 Task: Create an event for the project kickoff meeting.
Action: Mouse moved to (393, 245)
Screenshot: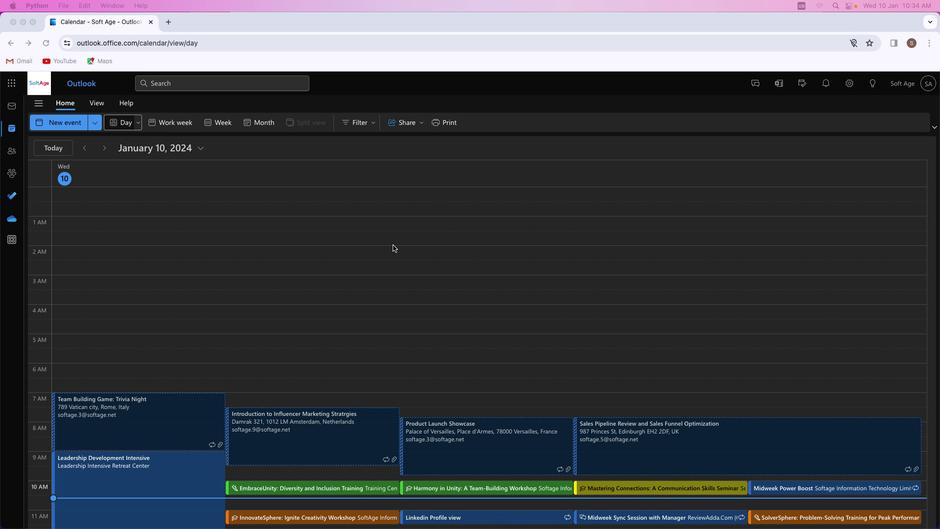 
Action: Mouse pressed left at (393, 245)
Screenshot: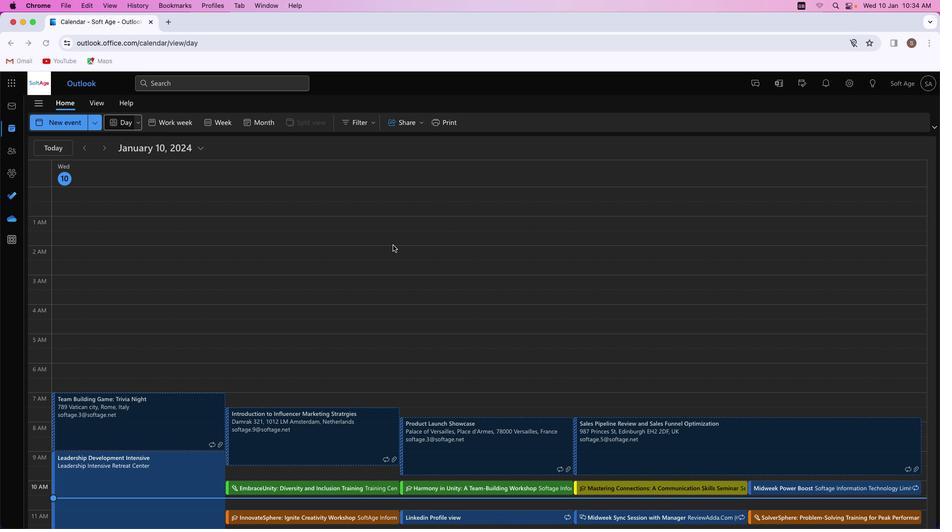 
Action: Mouse moved to (58, 125)
Screenshot: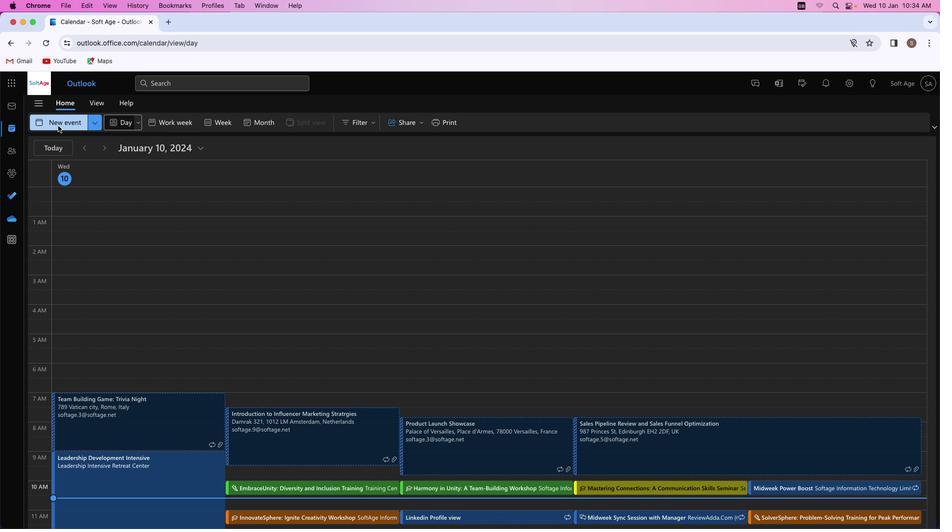 
Action: Mouse pressed left at (58, 125)
Screenshot: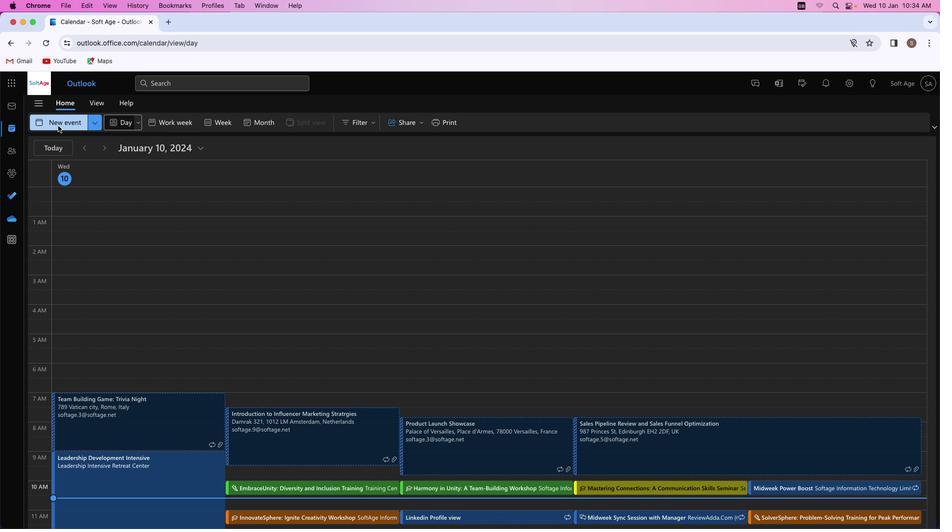 
Action: Mouse moved to (281, 184)
Screenshot: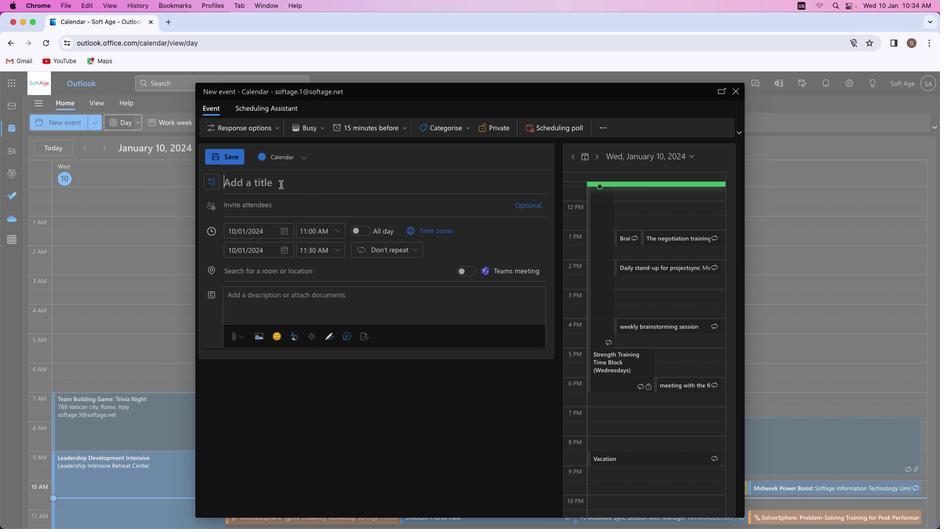 
Action: Mouse pressed left at (281, 184)
Screenshot: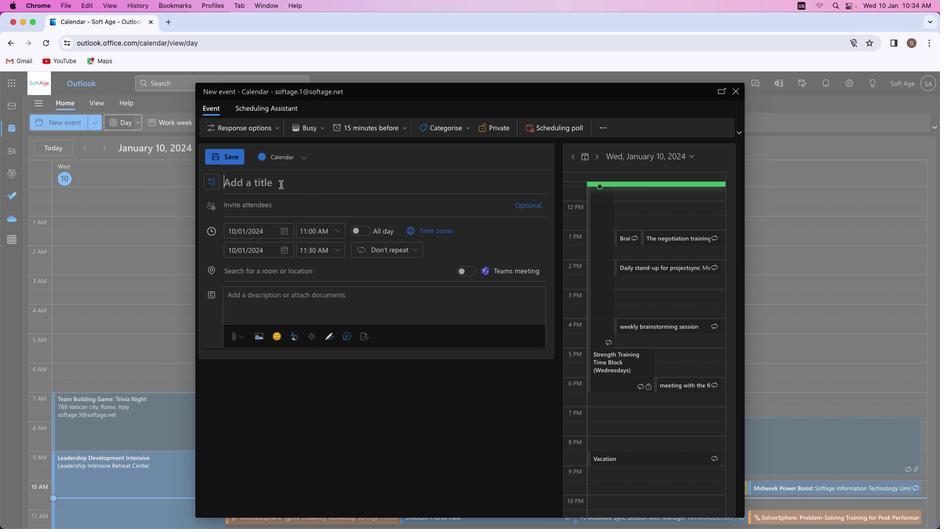 
Action: Mouse moved to (281, 184)
Screenshot: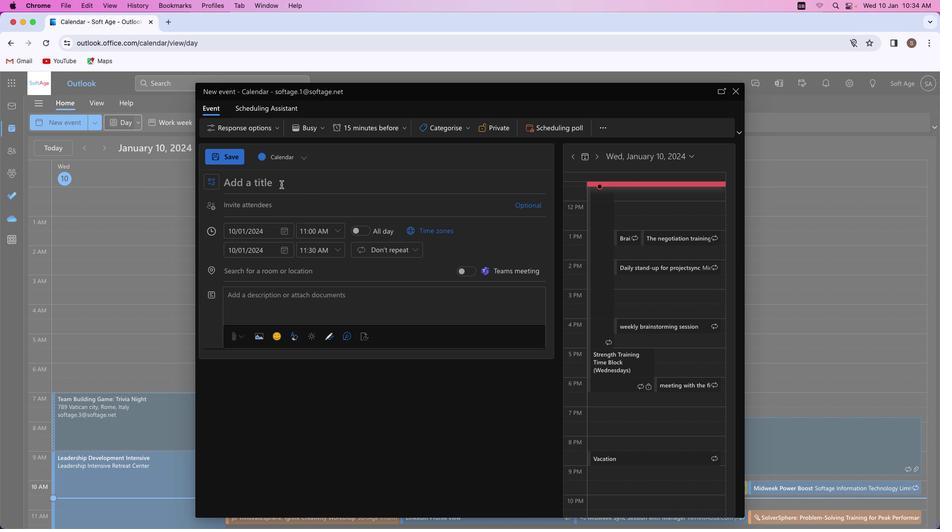 
Action: Key pressed Key.shift'P''r''o''j''e''c''t'Key.spaceKey.shift_r'P''r''o''p''e''l'Key.shift_r':'Key.spaceKey.shift_r'K''i''c''k''o''f''f'Key.spaceKey.shift'E''x''c''e''l''l''e''n''c''e'Key.spaceKey.shift'S''u''m''m''i''t'
Screenshot: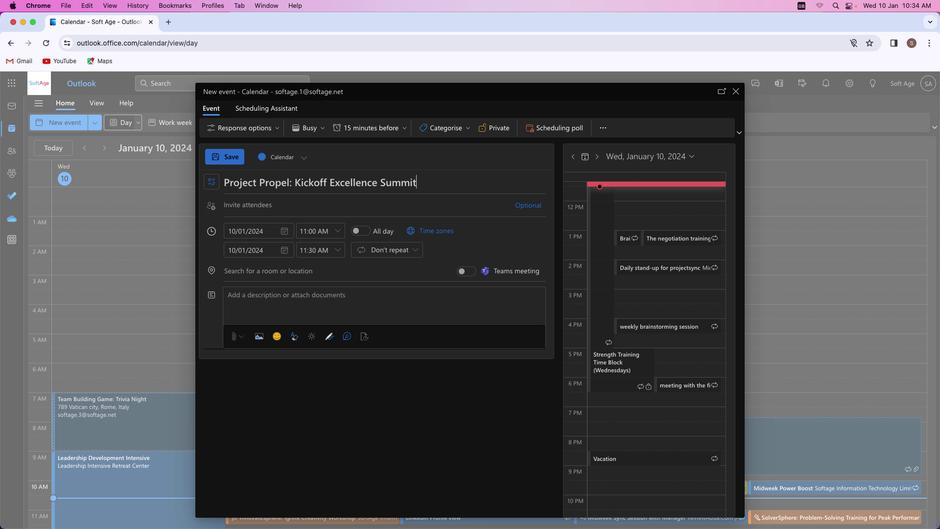 
Action: Mouse moved to (269, 206)
Screenshot: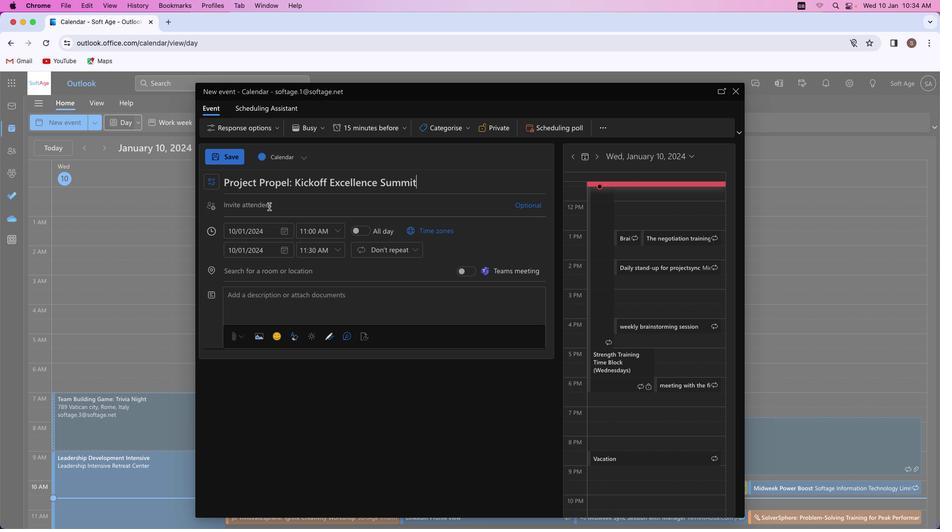 
Action: Mouse pressed left at (269, 206)
Screenshot: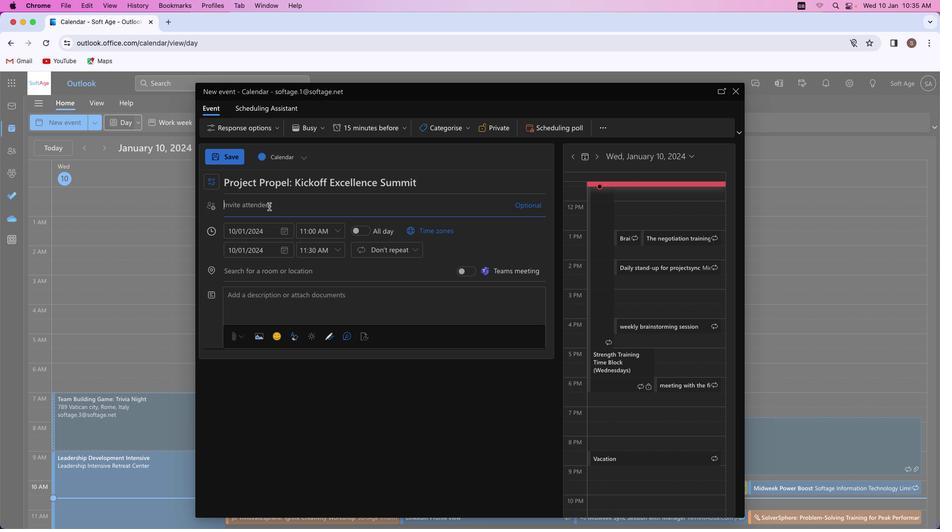 
Action: Key pressed Key.shift'A''k''a''s''h''r''a''j''p''u''t'Key.shift'@''o''u''t''l''o''o''k''.''v'Key.backspace'c''o''m'
Screenshot: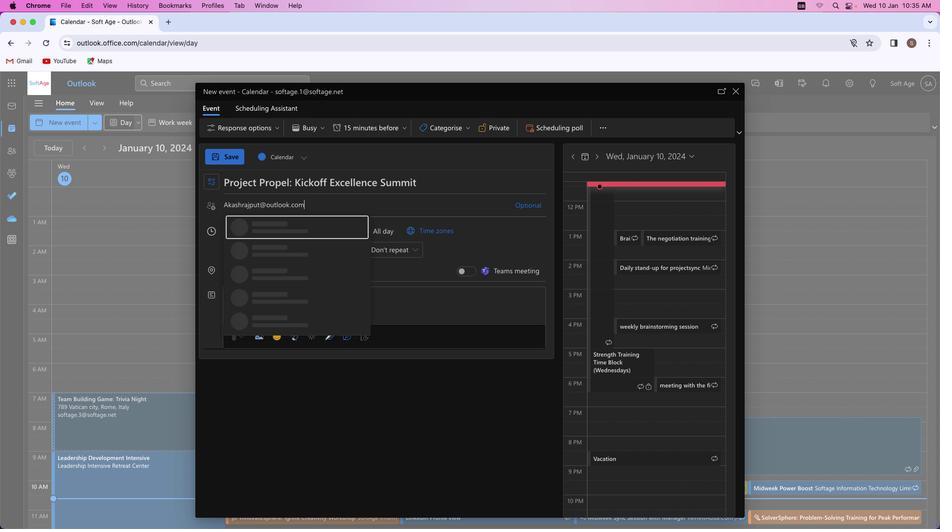 
Action: Mouse moved to (299, 221)
Screenshot: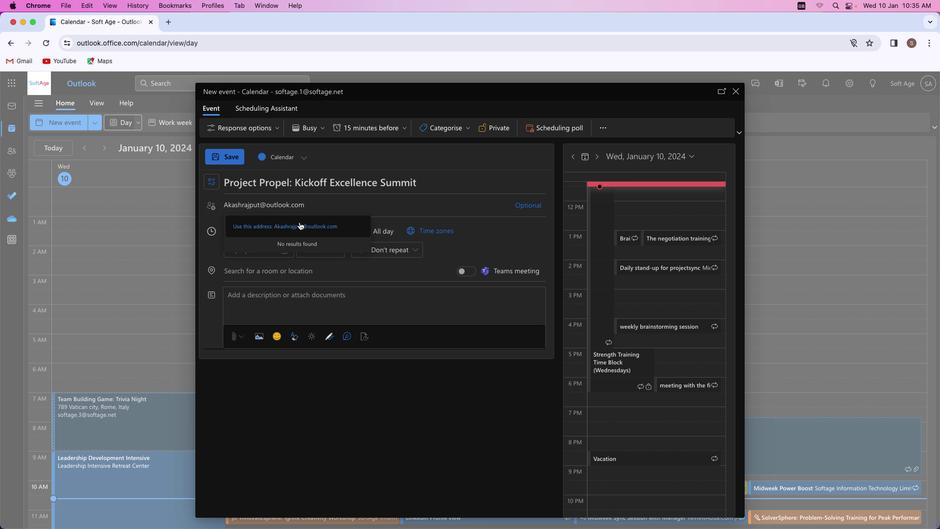 
Action: Mouse pressed left at (299, 221)
Screenshot: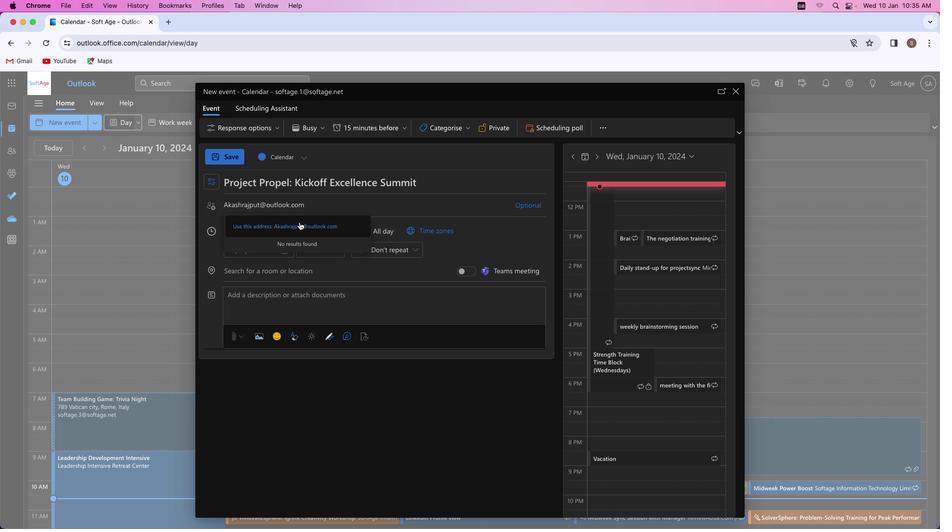 
Action: Mouse moved to (354, 228)
Screenshot: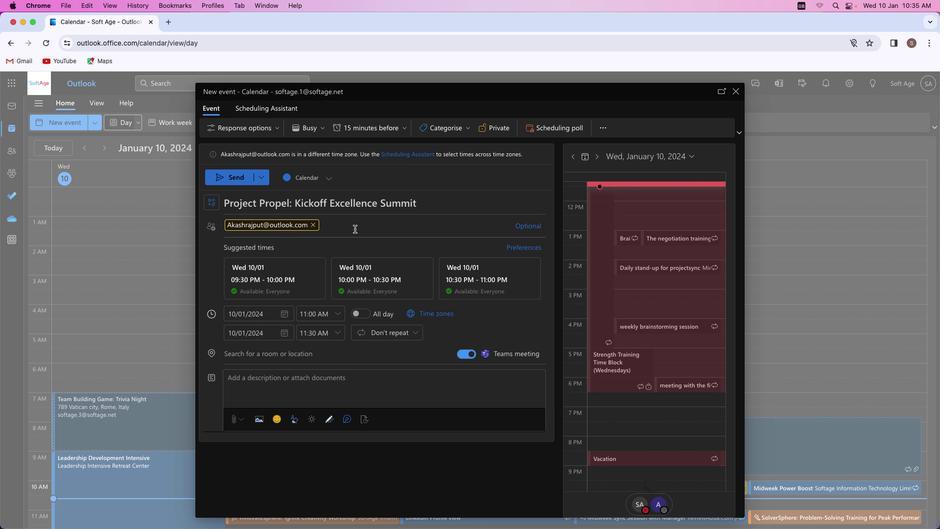 
Action: Key pressed 's''h''i''v''a''m''y''a''d''a''v''s''m'Key.shift'@'Key.left'4''1'Key.rightKey.right'o''u''t''l''o''o''k''.''c''o''m'
Screenshot: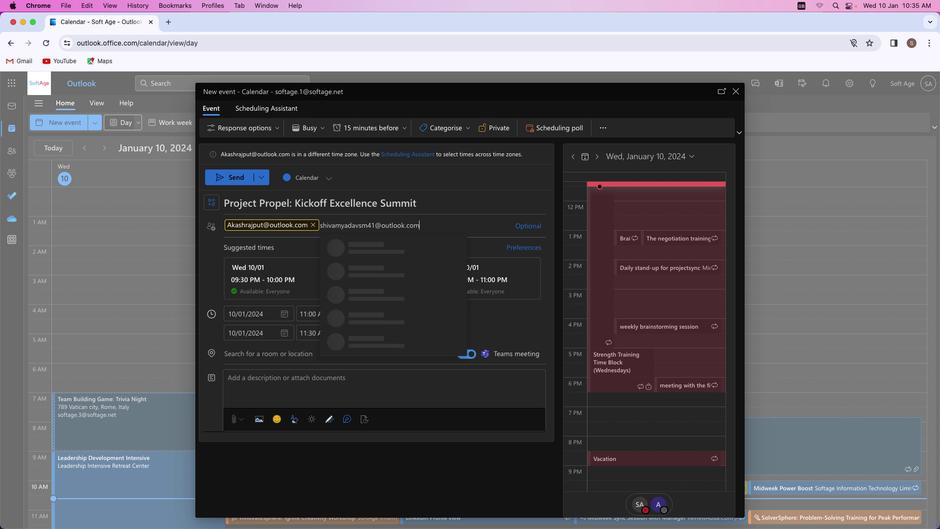 
Action: Mouse moved to (406, 241)
Screenshot: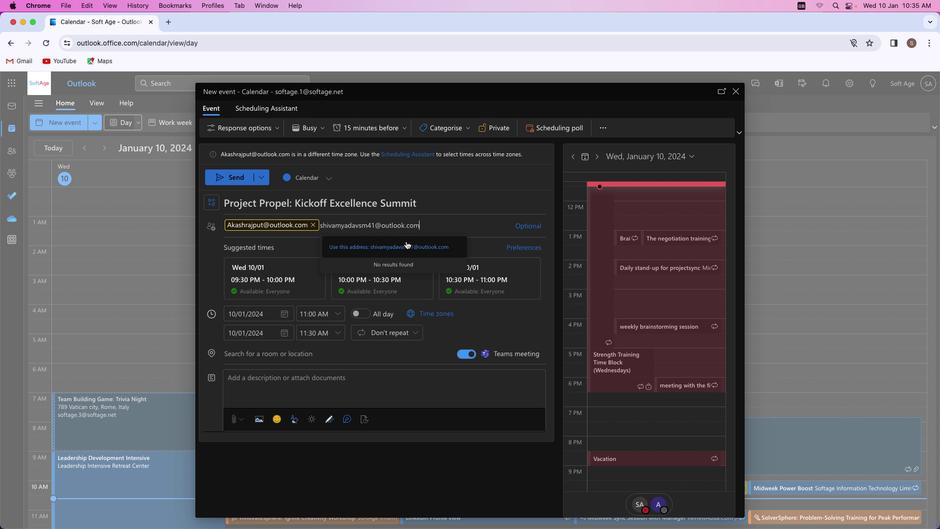 
Action: Mouse pressed left at (406, 241)
Screenshot: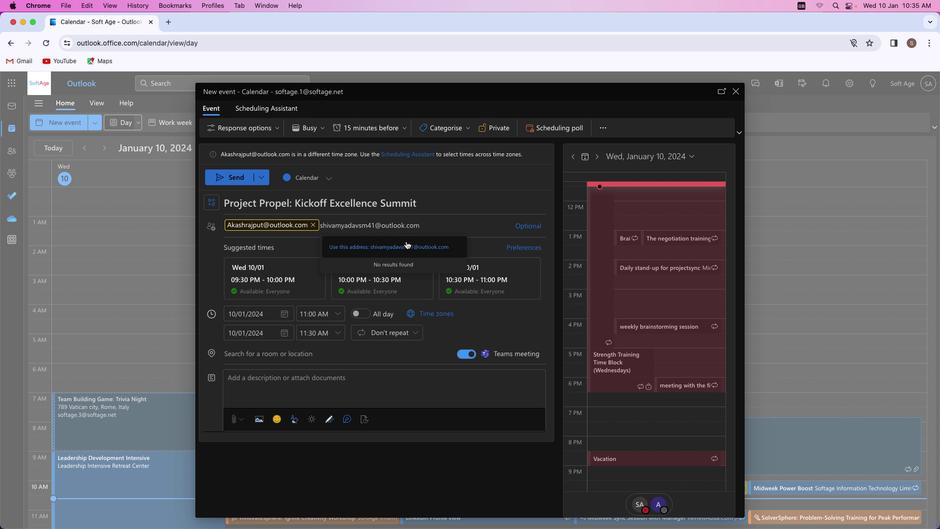 
Action: Mouse moved to (276, 362)
Screenshot: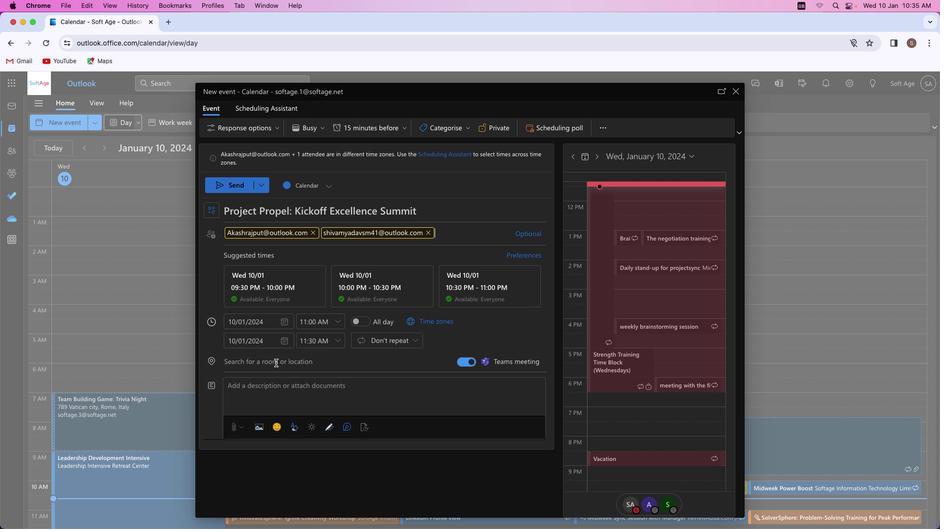 
Action: Mouse pressed left at (276, 362)
Screenshot: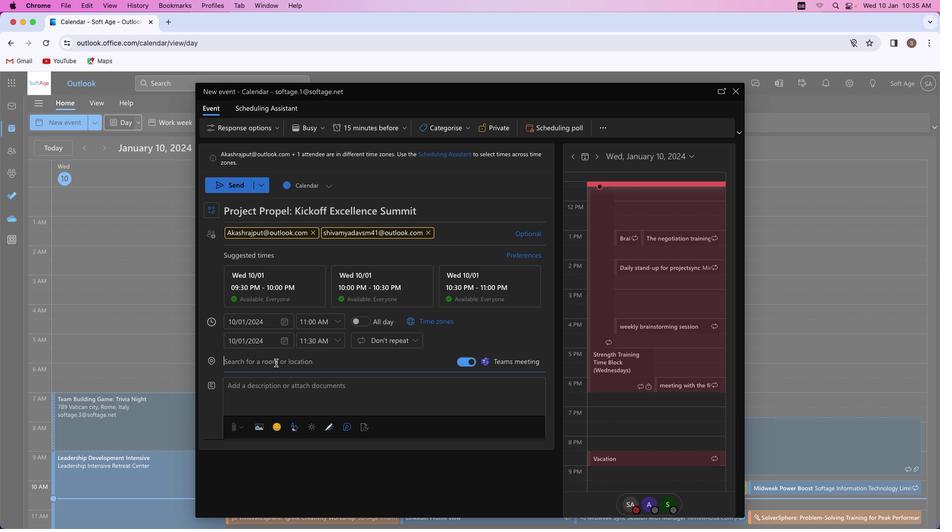 
Action: Mouse moved to (276, 362)
Screenshot: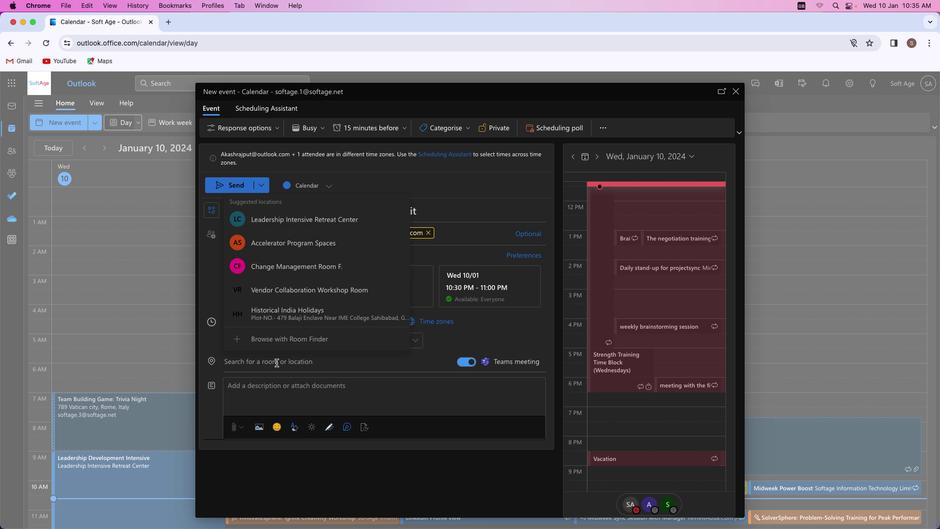 
Action: Key pressed Key.shift'S''o''f''t''a''g''e'Key.spaceKey.shift_r'I''n''f''o''r''m''a''t''i''o''n'Key.spaceKey.shift'T''e''c''h''n''o''l''o''g''y'Key.spaceKey.shift_r'L''i''m''i''t''e''d'
Screenshot: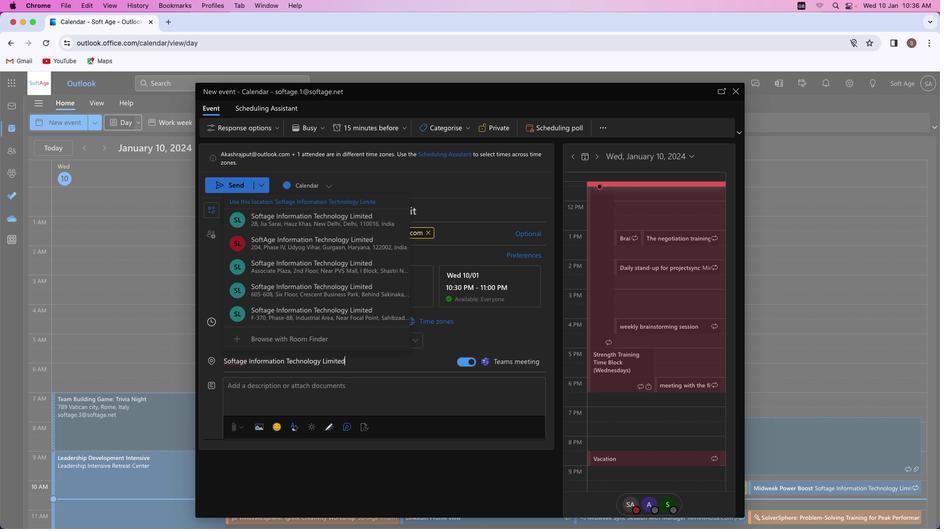 
Action: Mouse moved to (325, 289)
Screenshot: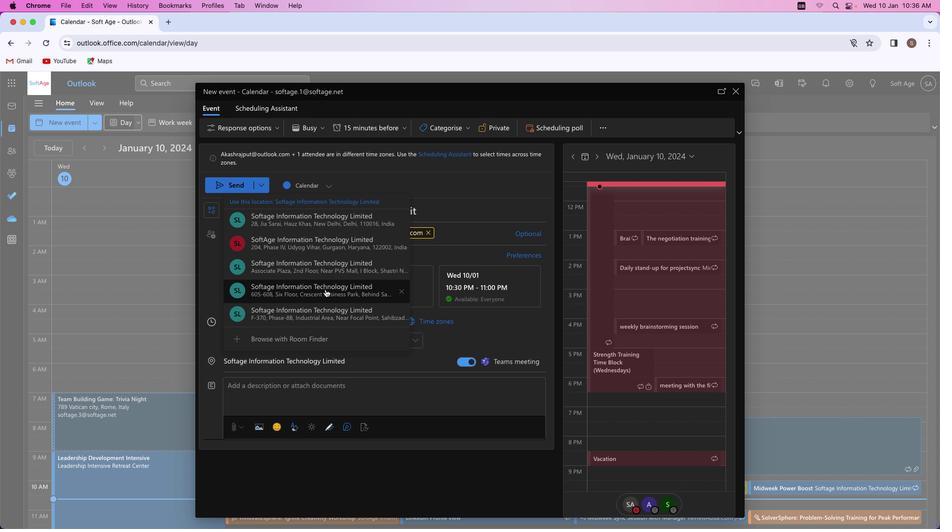 
Action: Mouse pressed left at (325, 289)
Screenshot: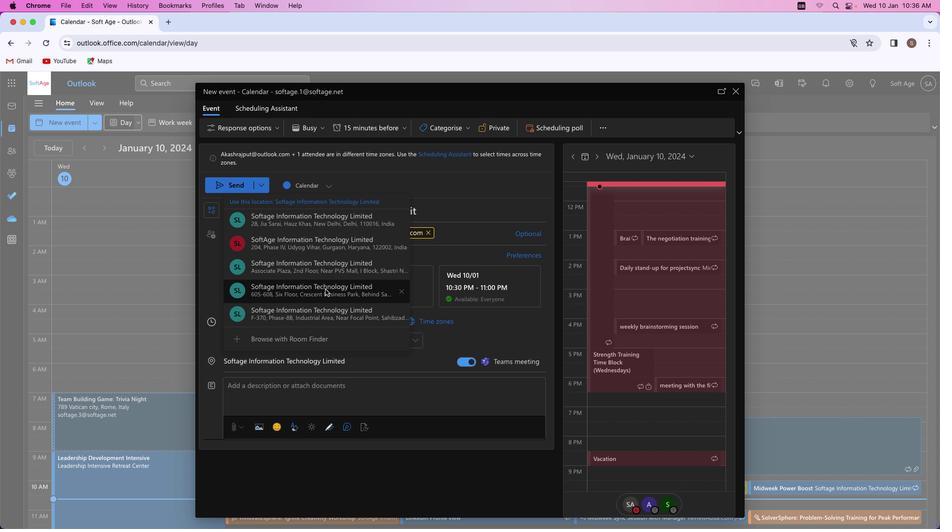 
Action: Mouse moved to (238, 400)
Screenshot: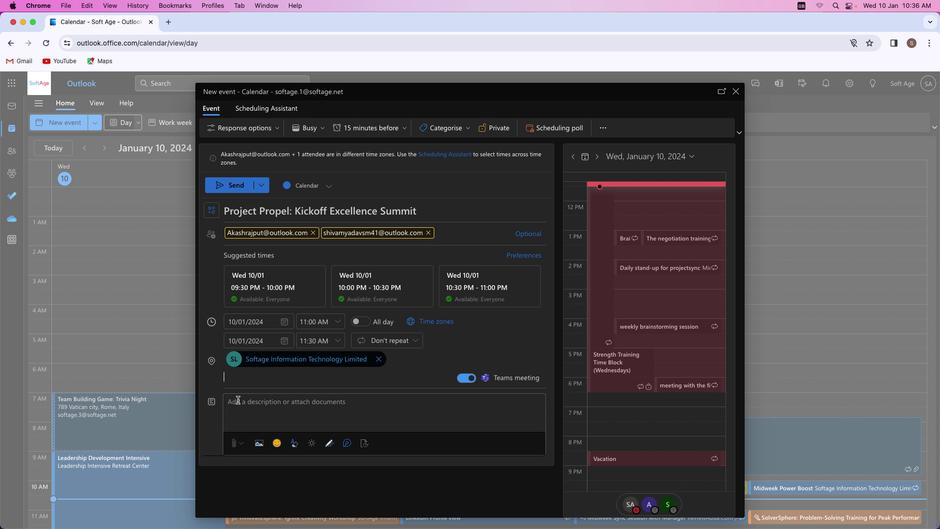 
Action: Mouse pressed left at (238, 400)
Screenshot: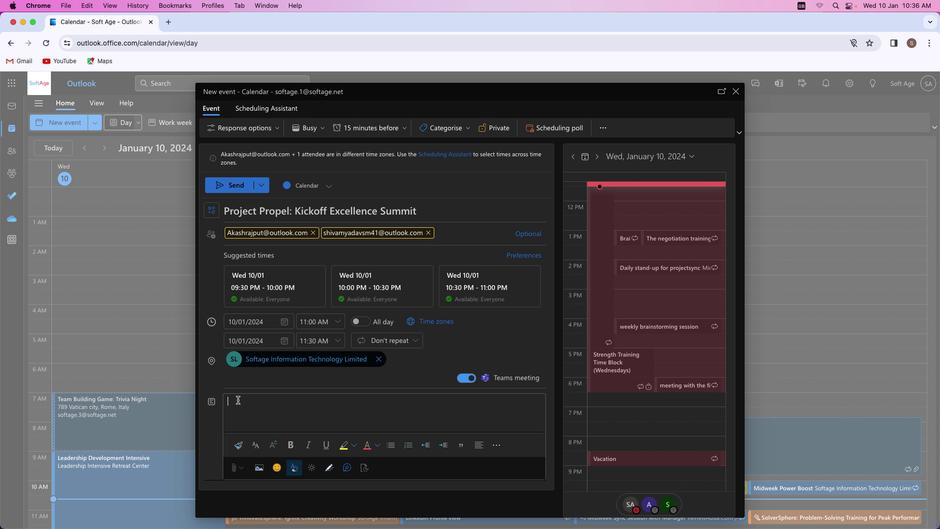 
Action: Mouse moved to (238, 399)
Screenshot: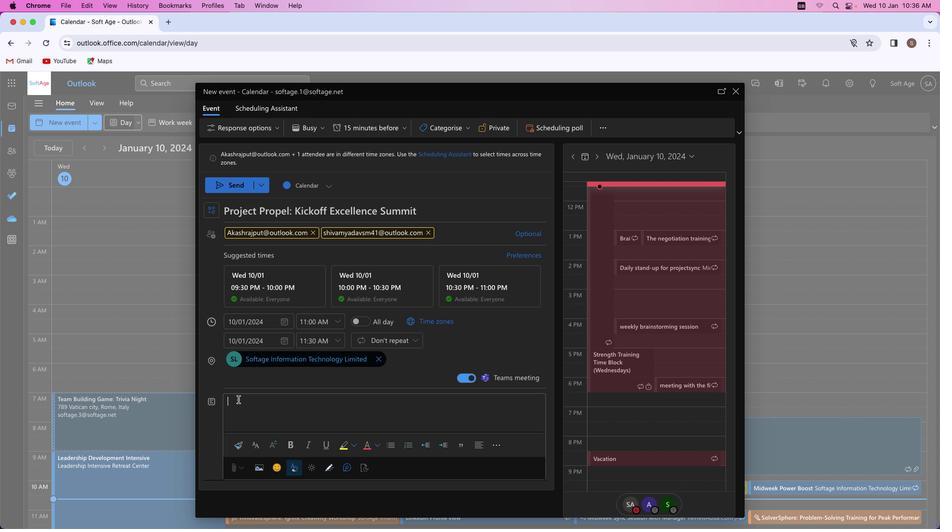 
Action: Key pressed Key.shift_r'J''o''i''n'Key.space'u''s'Key.space'f''o''r'Key.space'p''r''o''j''e''c''t'Key.space'p''r''o''p''e''l'','Key.space'w''h''e''r''e'Key.space'h'Key.backspace'g''o''a''l'Key.space'a''l''i''g''n'','Key.space'i''d''e''a''s'Key.space'f''l''o''u''r''i''s''h'','Key.space'a''n''d'Key.space'c''o''l''l''a''b''o''r''a''t''i''o''n'Key.space't''a''k''e''s'Key.space'f''l''i''g''h''t''.'Key.spaceKey.shift_r'K''i''c''k''o''f''f'Key.backspaceKey.backspaceKey.backspace's''t''a''r''t'Key.space'y''o''u''r'Key.space'p''r''o''j''e''c''t'Key.space'w''i''t''h'Key.space'c''l''a''r''i''t''y'','Key.space'e''n''t''h''u''s''i''a''s''m'','Key.space'a''n''d'Key.space'a'Key.space's''t''r''a''t''e''g''i''c'Key.space'r''o''a''d''m''a''p'Key.space'f''o''r'Key.space's''u''c''c''e''s''s''.'
Screenshot: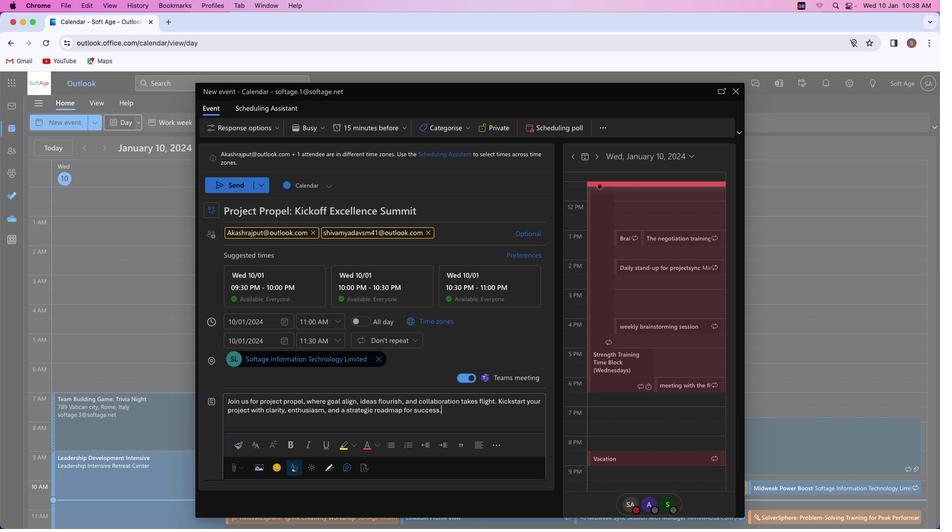 
Action: Mouse moved to (303, 400)
Screenshot: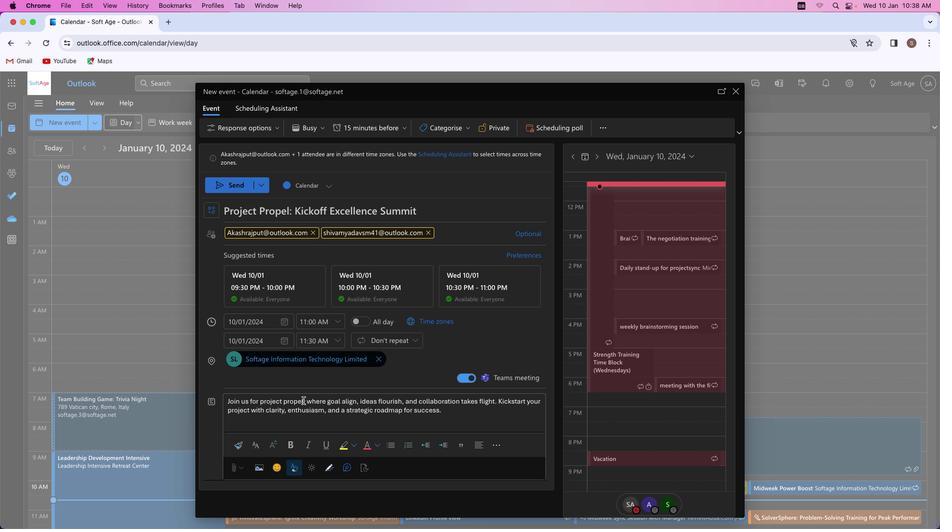 
Action: Mouse pressed left at (303, 400)
Screenshot: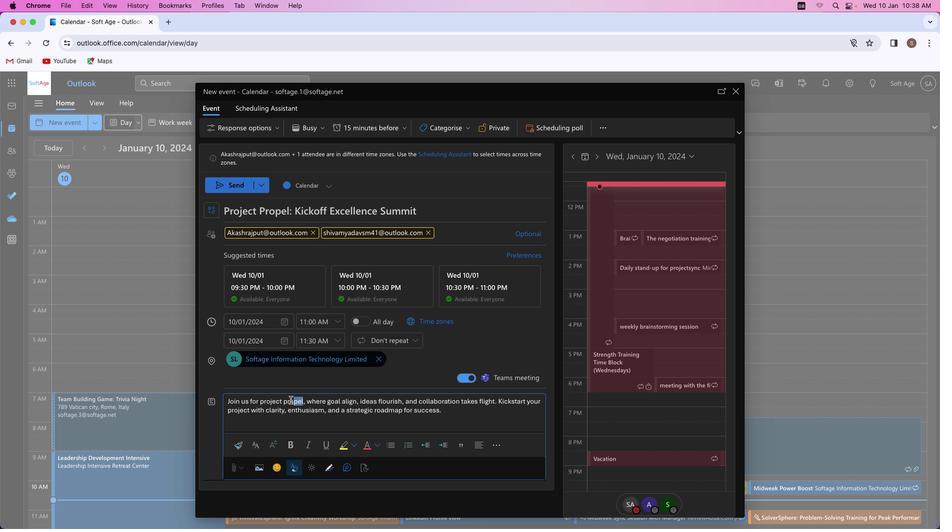
Action: Mouse moved to (290, 443)
Screenshot: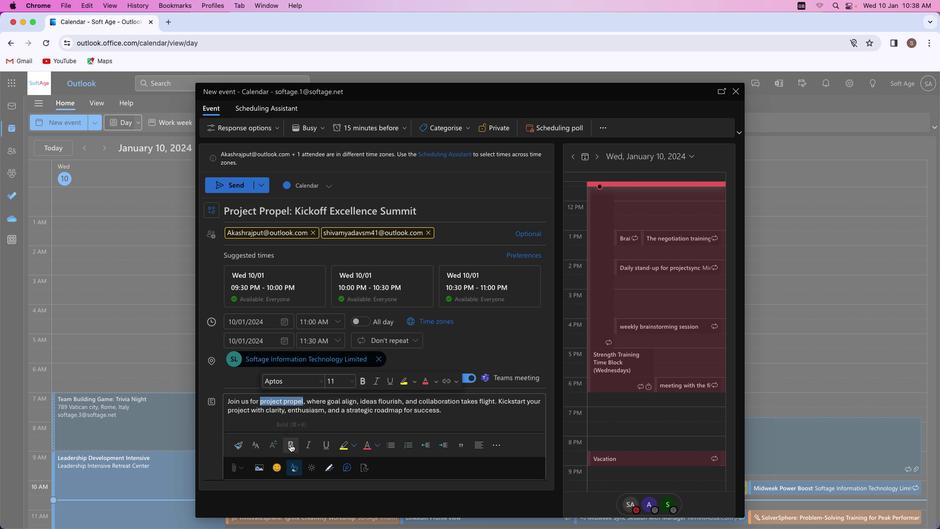 
Action: Mouse pressed left at (290, 443)
Screenshot: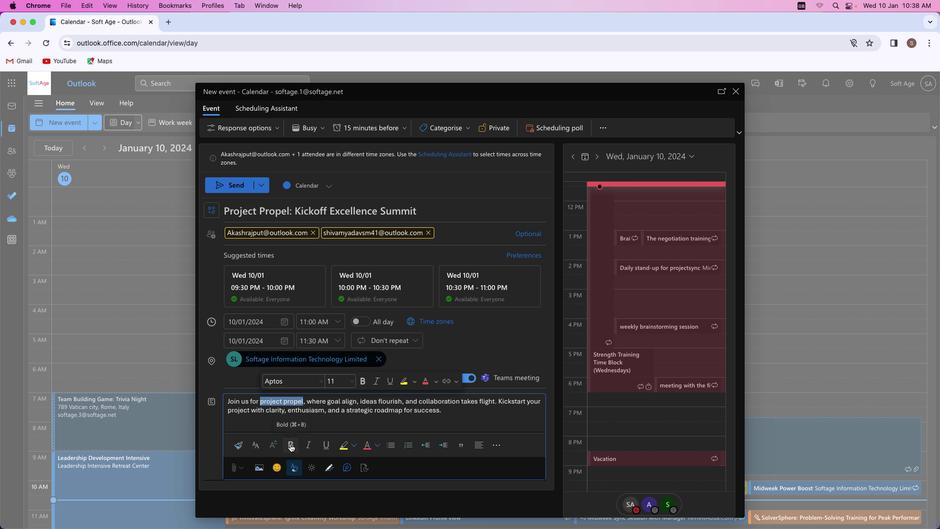 
Action: Mouse moved to (305, 444)
Screenshot: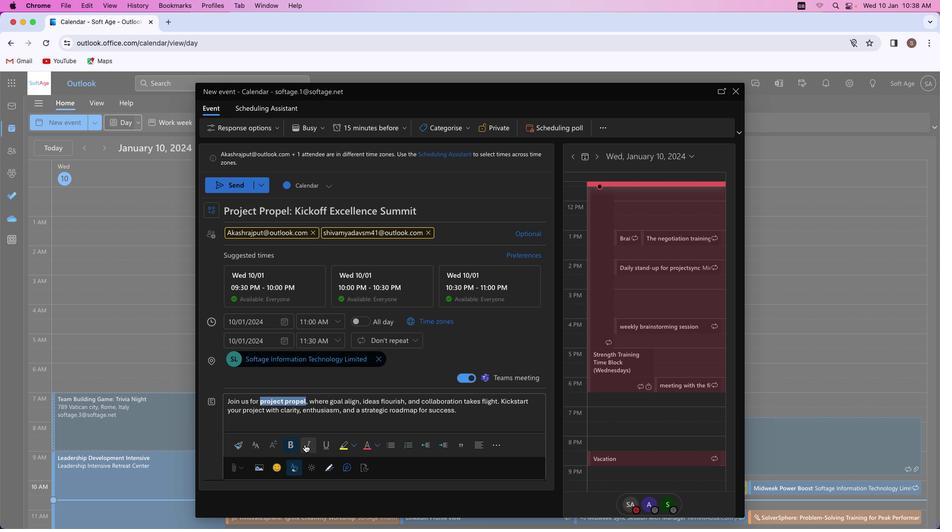 
Action: Mouse pressed left at (305, 444)
Screenshot: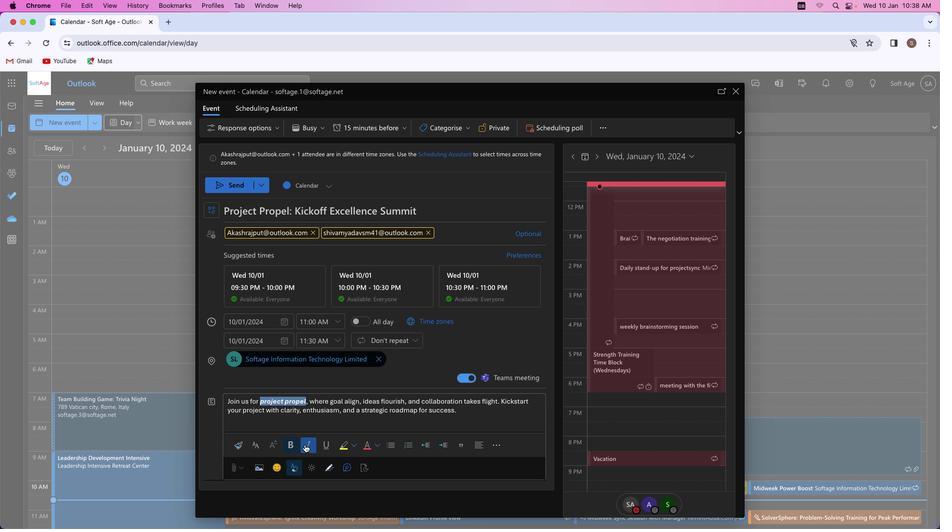 
Action: Mouse moved to (365, 445)
Screenshot: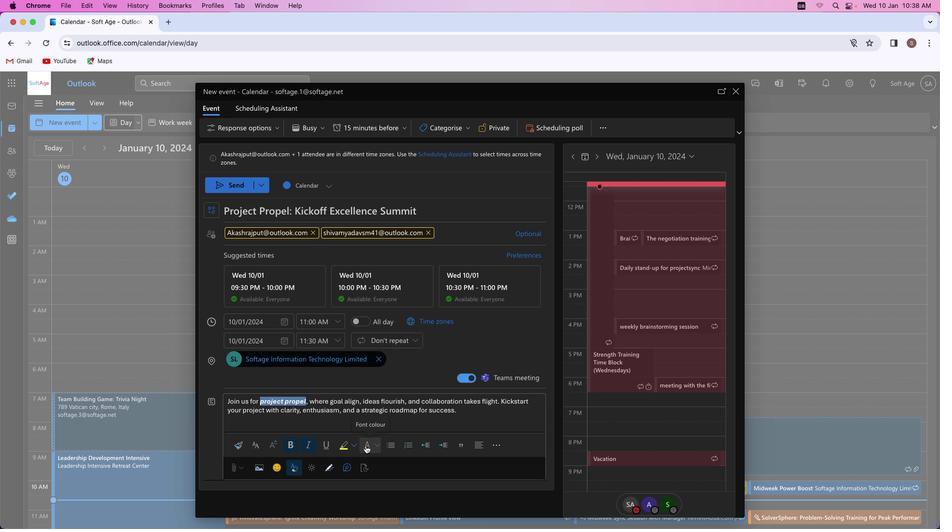 
Action: Mouse pressed left at (365, 445)
Screenshot: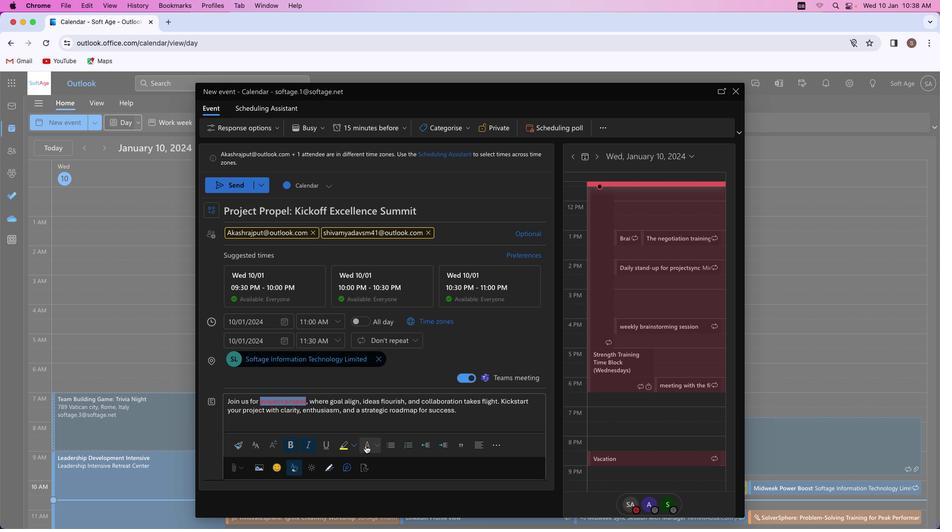 
Action: Mouse moved to (351, 421)
Screenshot: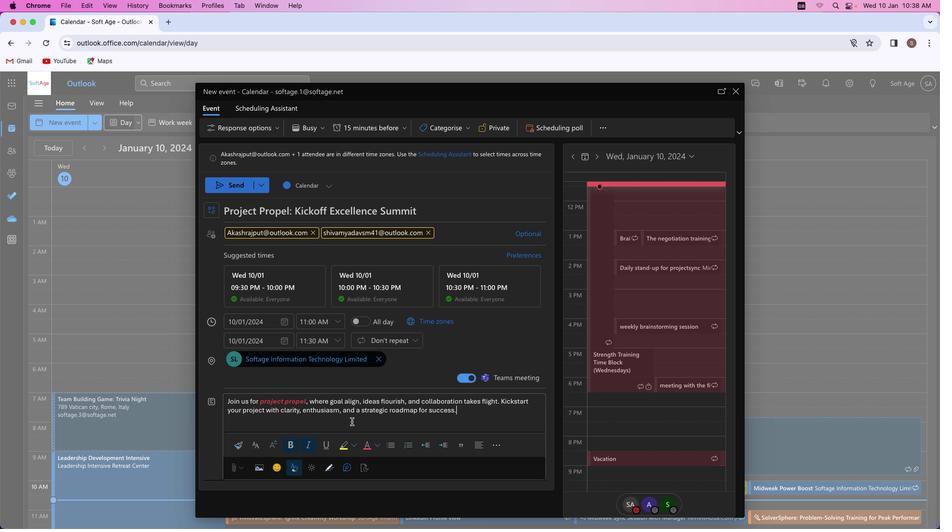 
Action: Mouse pressed left at (351, 421)
Screenshot: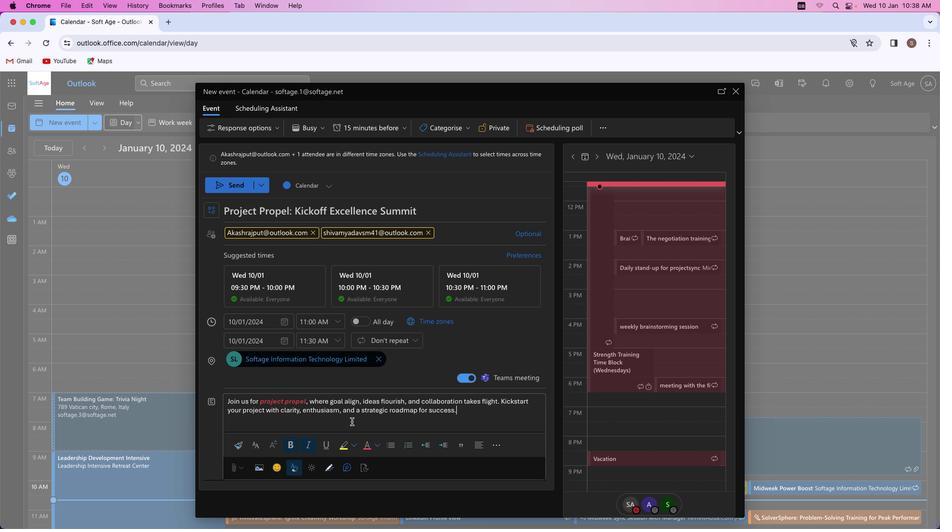 
Action: Mouse moved to (454, 409)
Screenshot: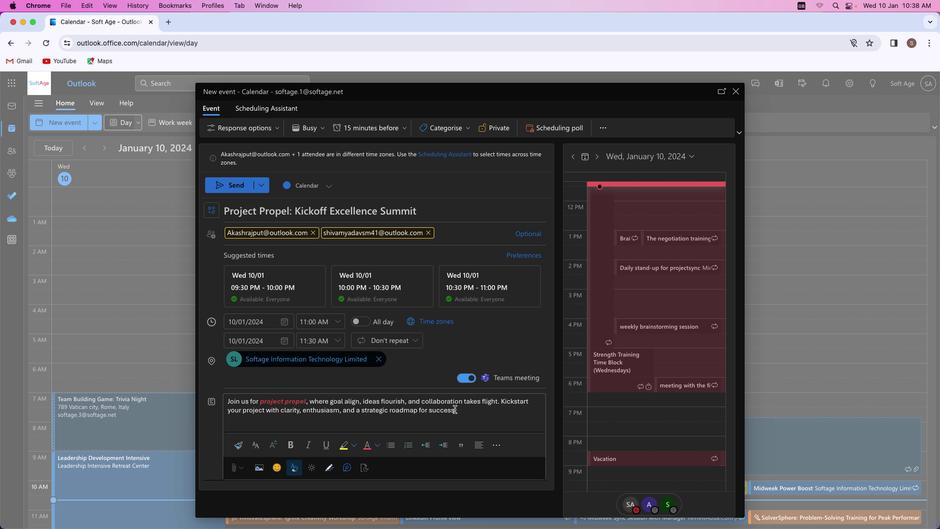 
Action: Mouse pressed left at (454, 409)
Screenshot: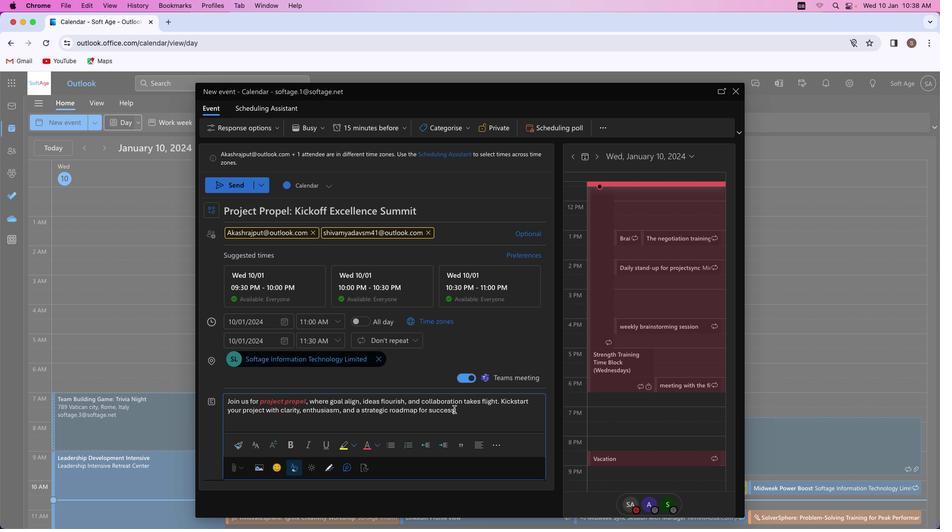 
Action: Mouse moved to (292, 446)
Screenshot: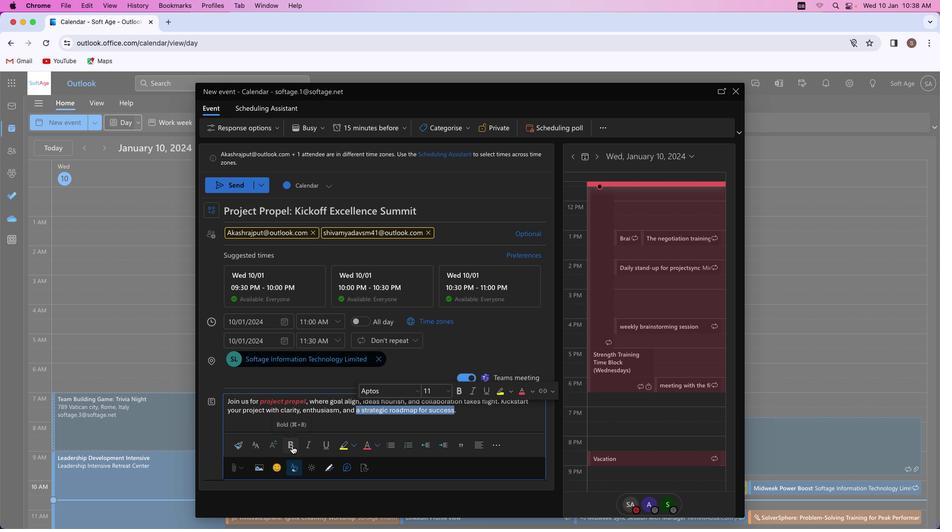 
Action: Mouse pressed left at (292, 446)
Screenshot: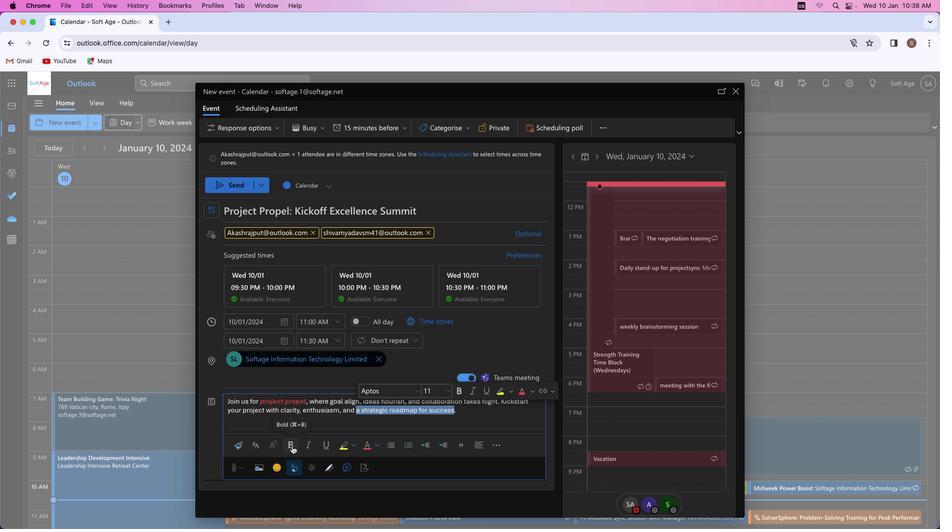 
Action: Mouse moved to (378, 443)
Screenshot: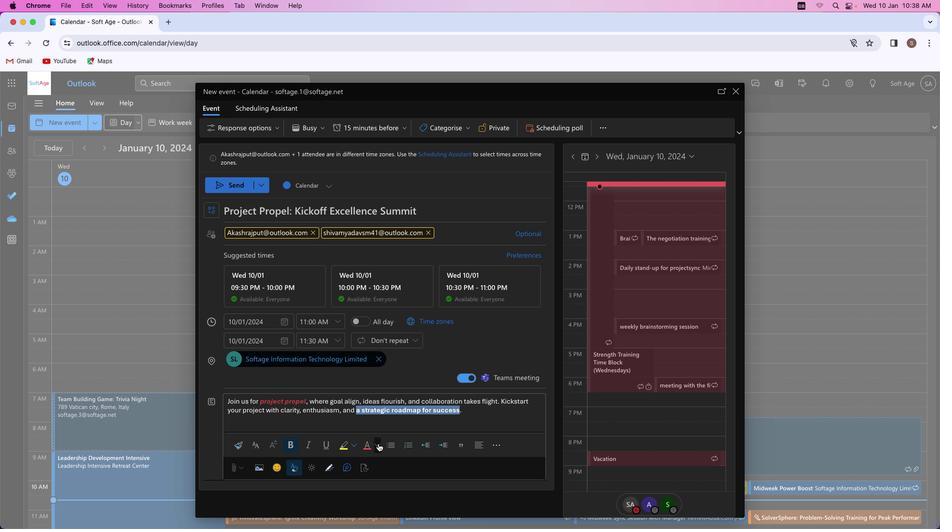 
Action: Mouse pressed left at (378, 443)
Screenshot: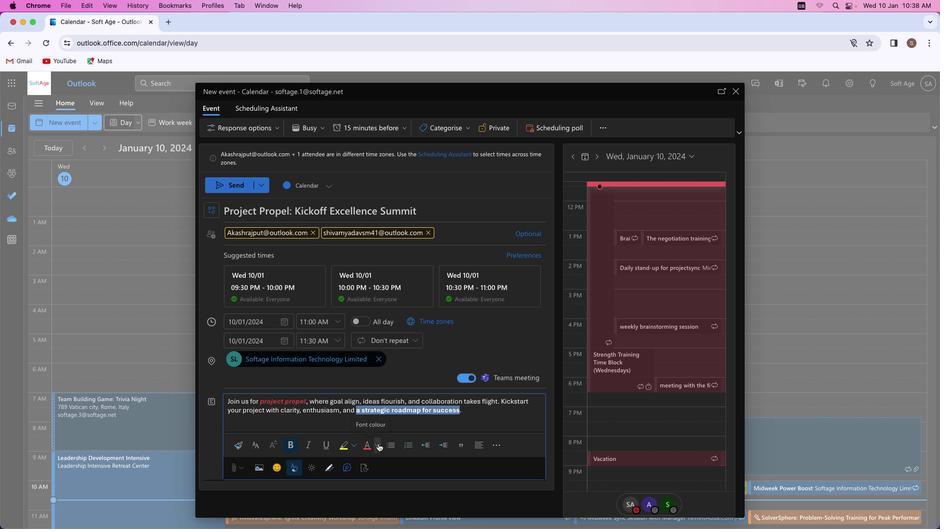
Action: Mouse moved to (449, 393)
Screenshot: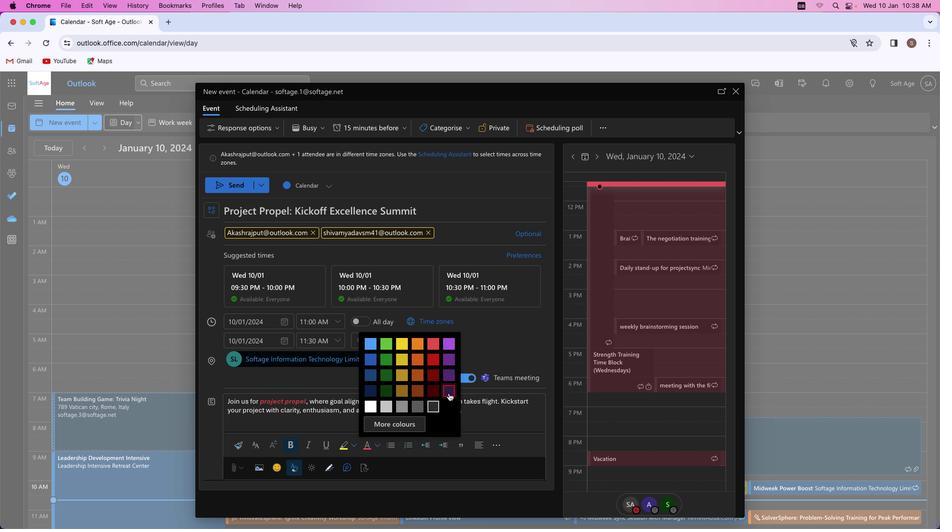 
Action: Mouse pressed left at (449, 393)
Screenshot: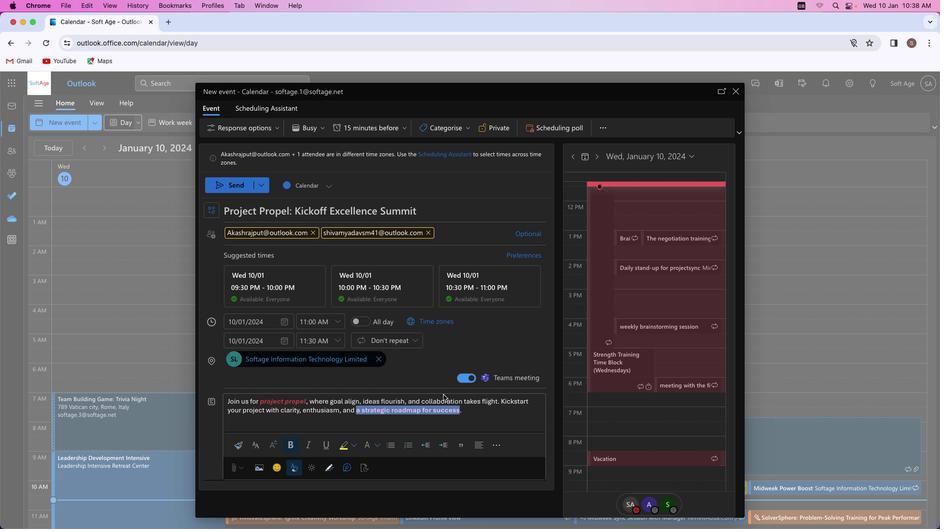 
Action: Mouse moved to (472, 415)
Screenshot: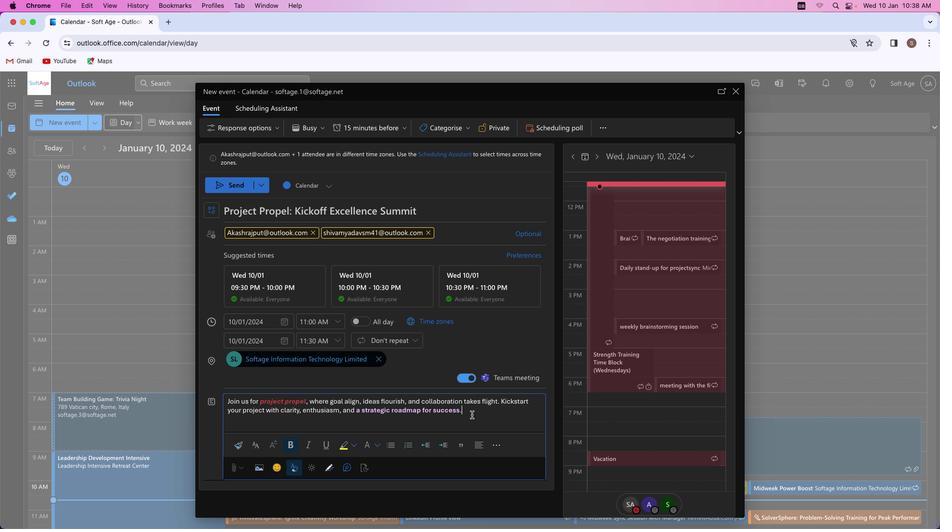 
Action: Mouse pressed left at (472, 415)
Screenshot: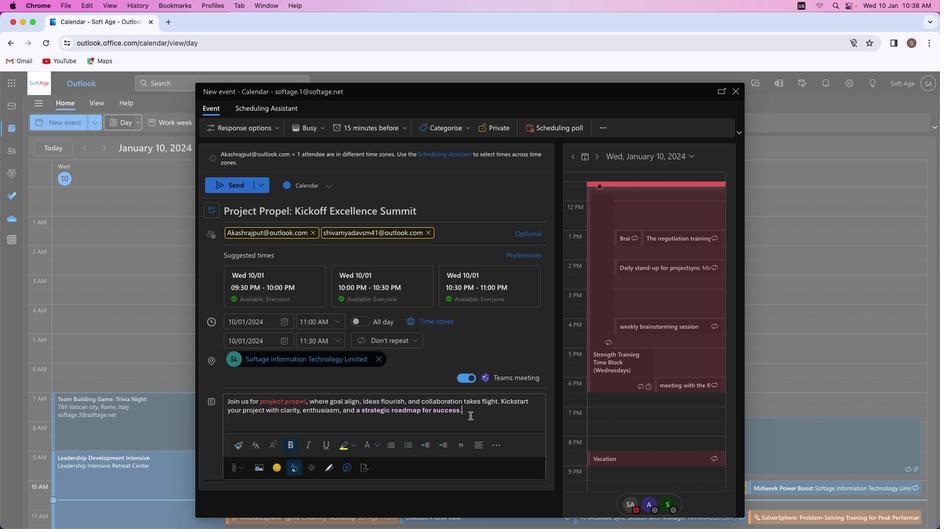 
Action: Mouse moved to (469, 409)
Screenshot: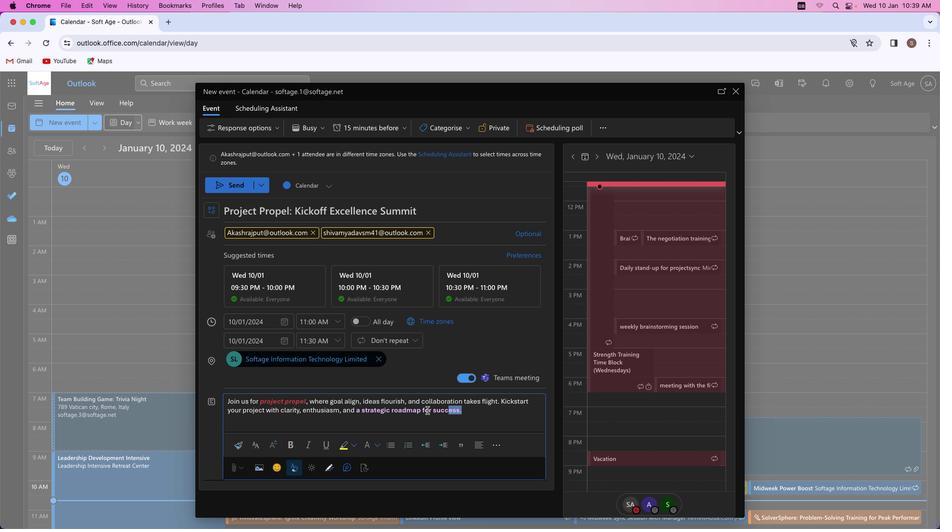 
Action: Mouse pressed left at (469, 409)
Screenshot: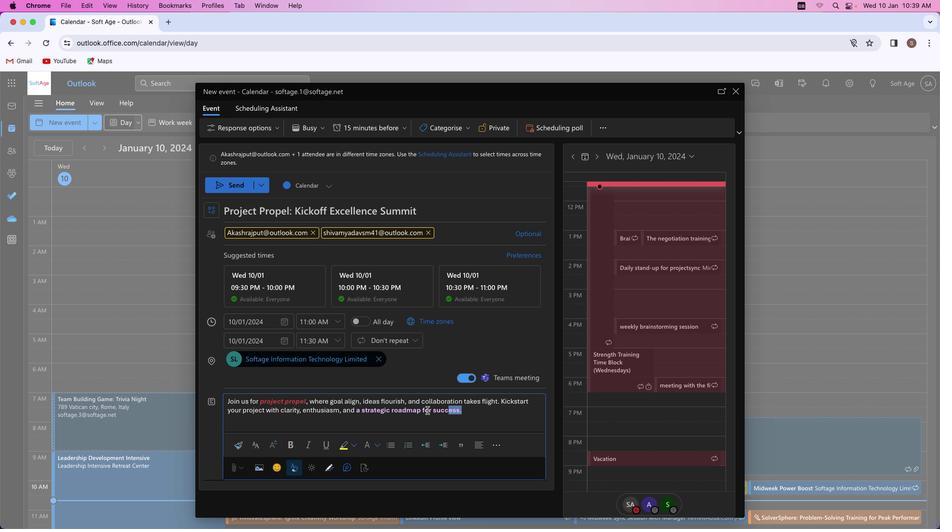 
Action: Mouse moved to (344, 446)
Screenshot: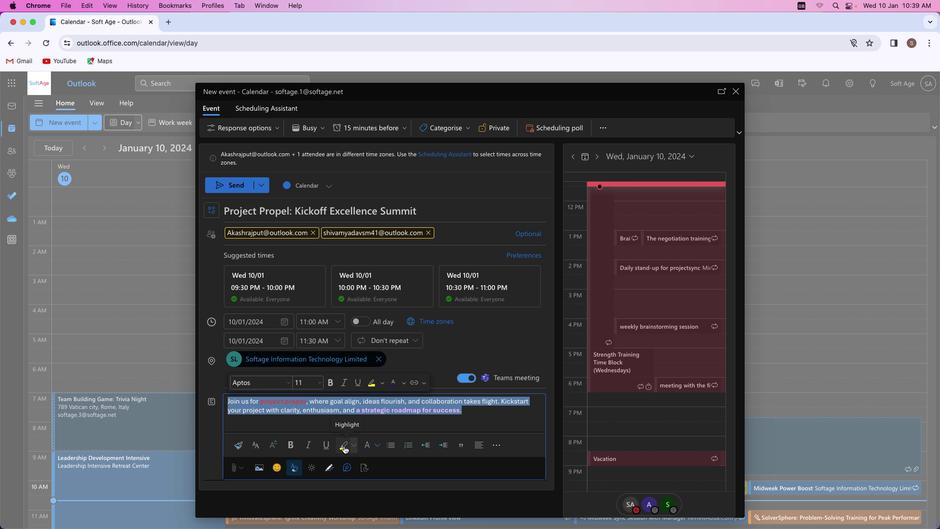 
Action: Mouse pressed left at (344, 446)
Screenshot: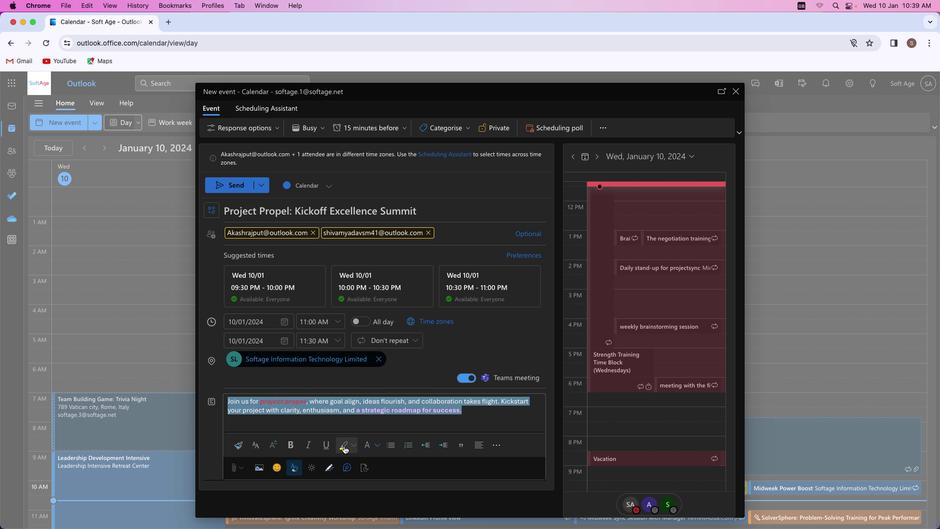 
Action: Mouse moved to (477, 423)
Screenshot: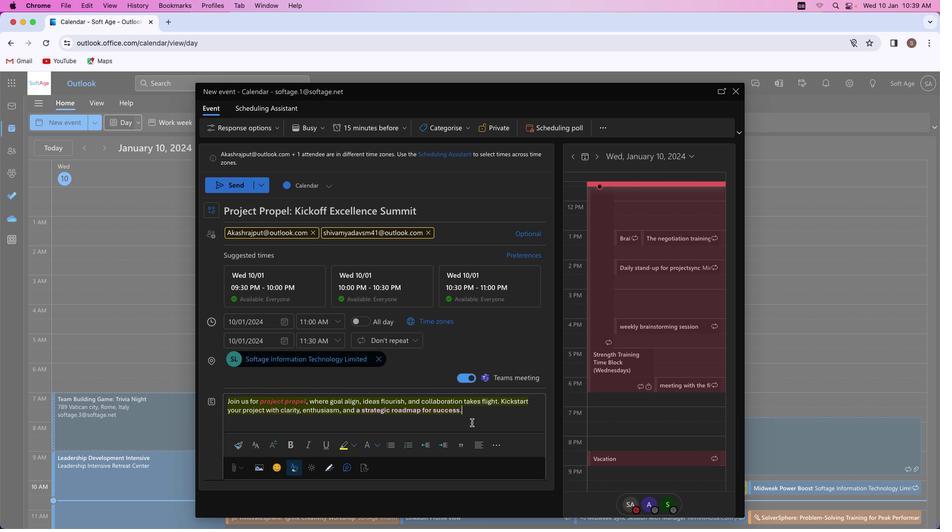 
Action: Mouse pressed left at (477, 423)
Screenshot: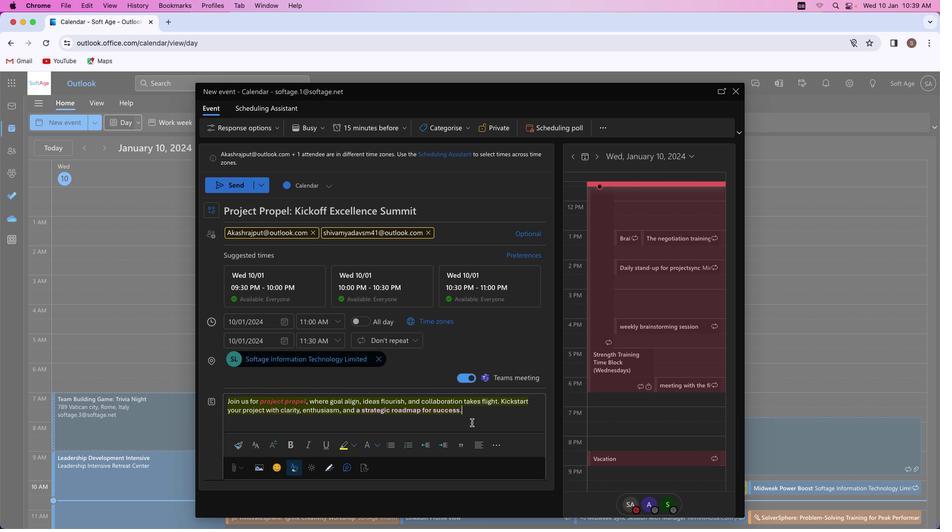 
Action: Mouse moved to (467, 125)
Screenshot: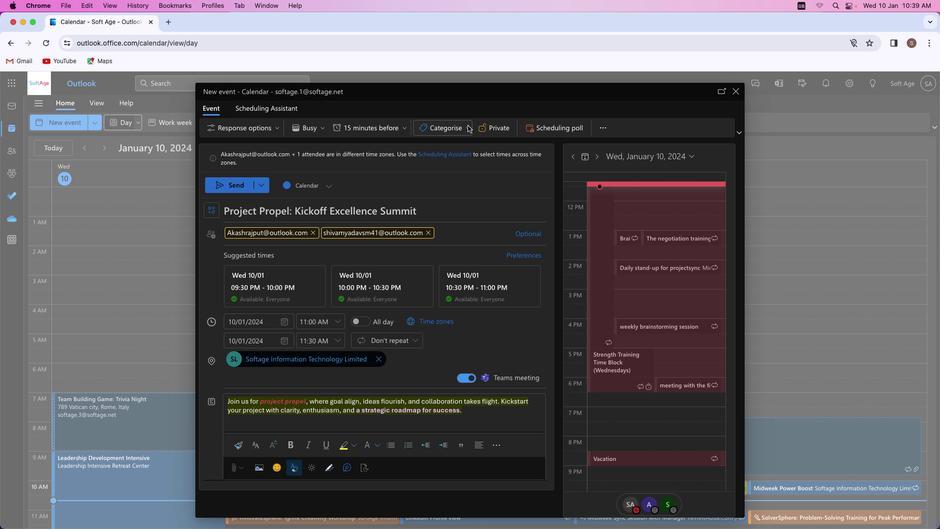 
Action: Mouse pressed left at (467, 125)
Screenshot: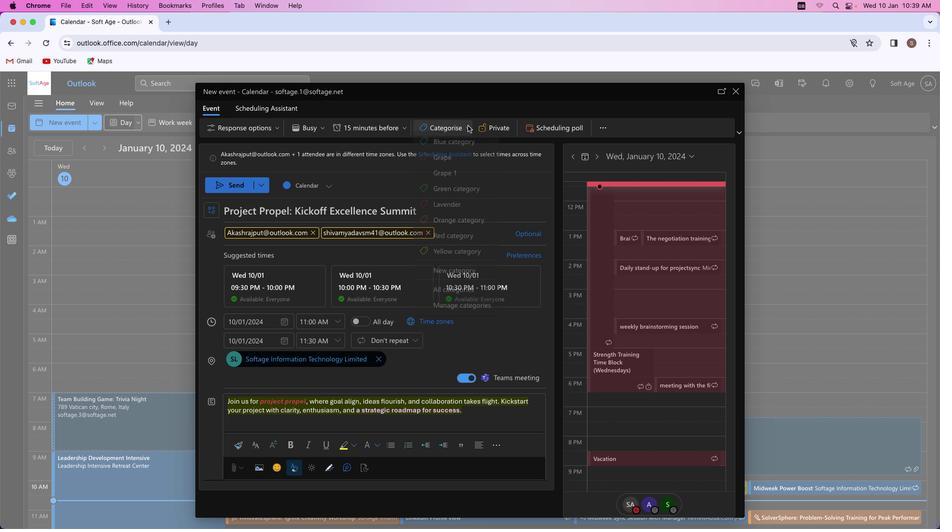
Action: Mouse moved to (459, 240)
Screenshot: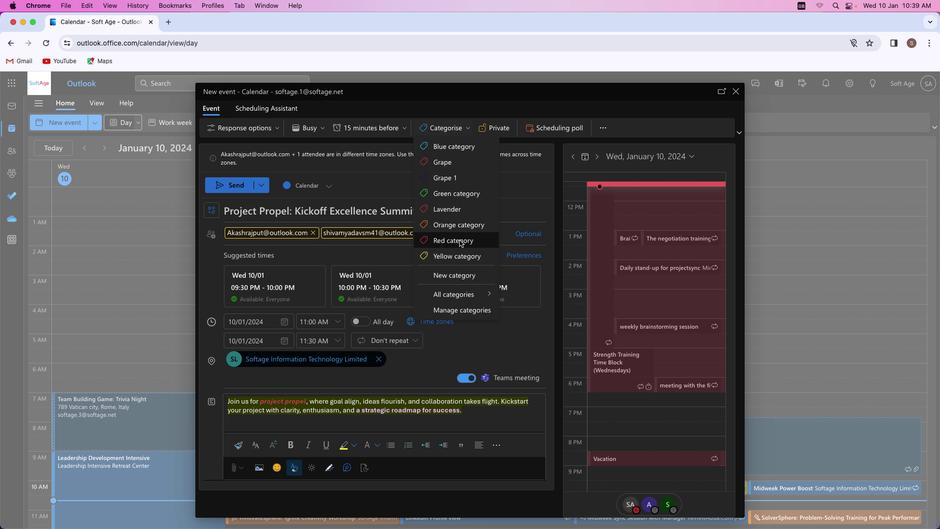
Action: Mouse pressed left at (459, 240)
Screenshot: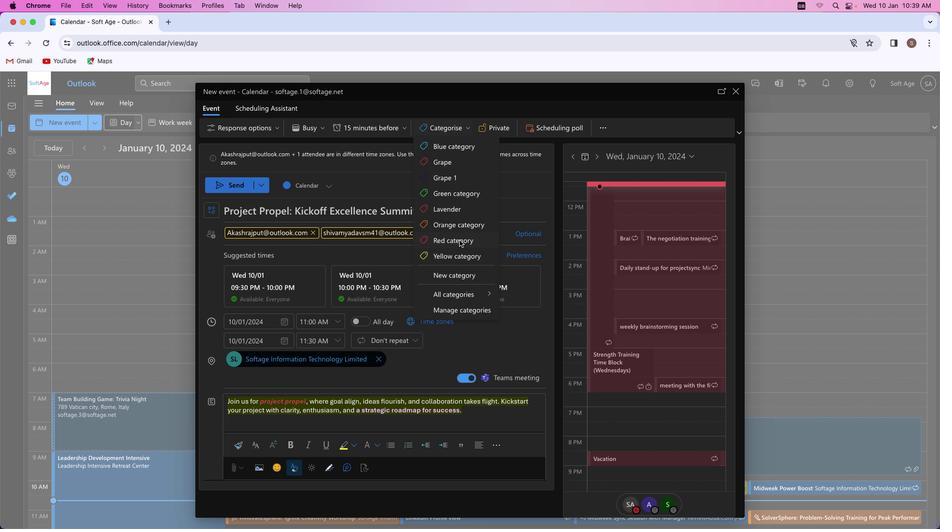 
Action: Mouse moved to (237, 184)
Screenshot: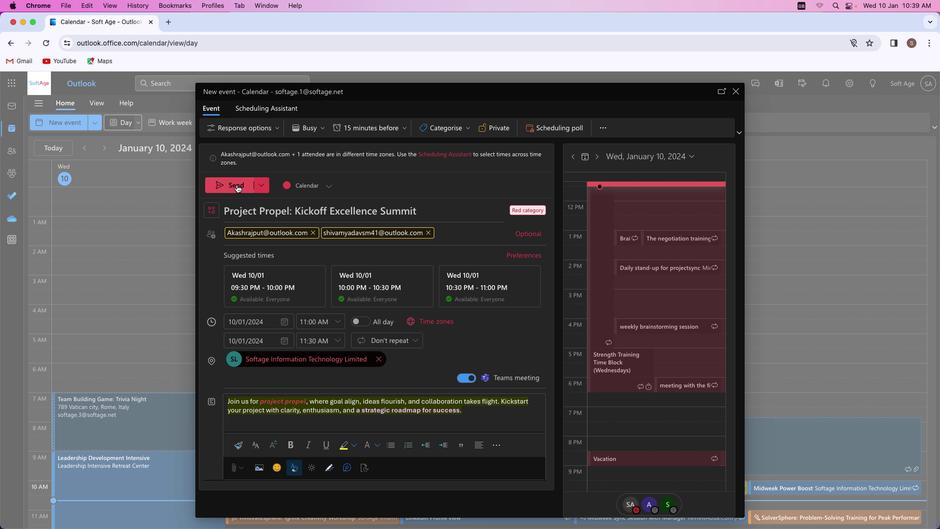 
Action: Mouse pressed left at (237, 184)
Screenshot: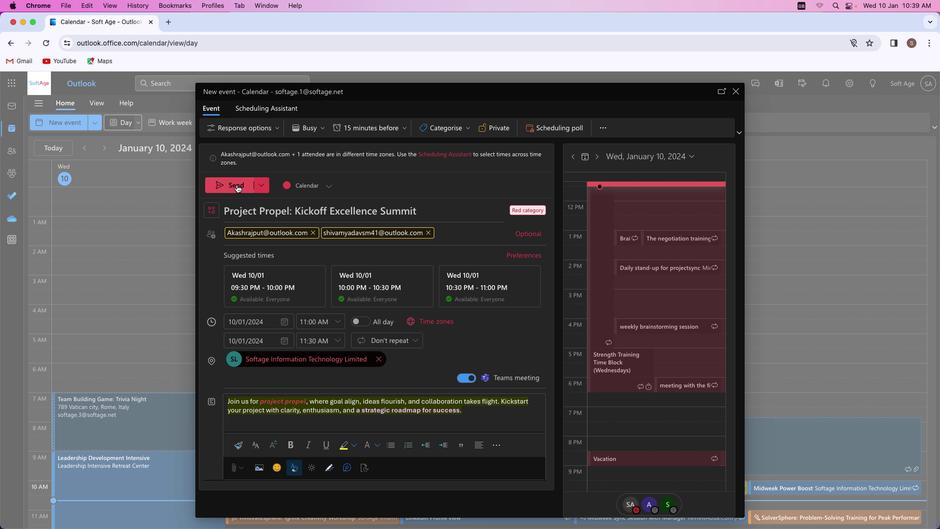 
Action: Mouse moved to (472, 344)
Screenshot: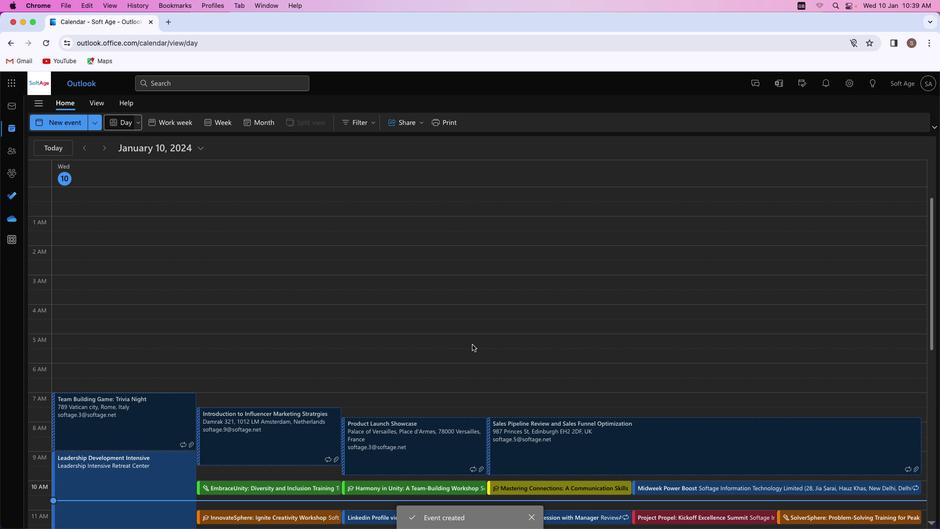 
